 Task: In the Contact  Elena.Hall@faurecia.com, Log Whatsapp with description: 'Engaged in a WhatsApp conversation with a lead regarding their specific needs.'; Add date: '26 August, 2023', attach the document: Project_plan.docx. Logged in from softage.10@softage.net
Action: Mouse moved to (78, 54)
Screenshot: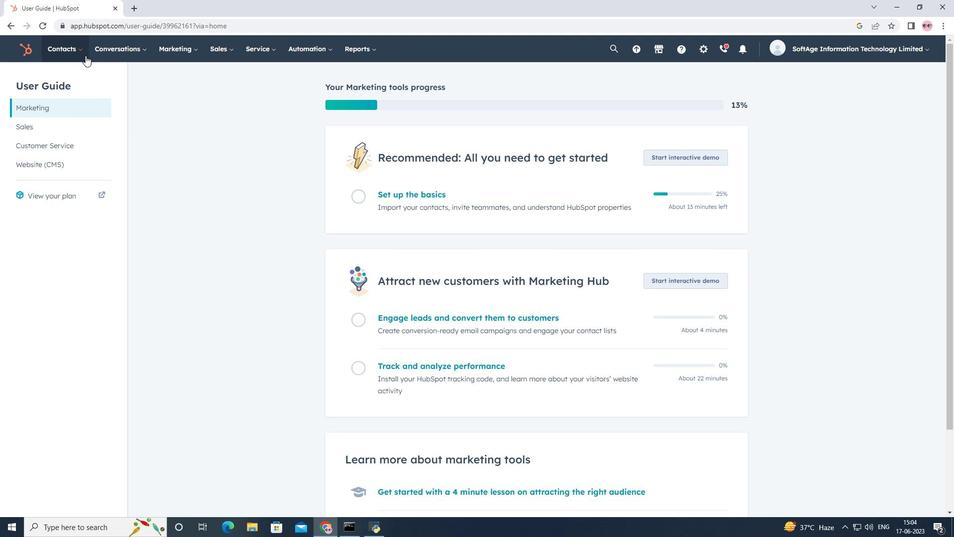 
Action: Mouse pressed left at (78, 54)
Screenshot: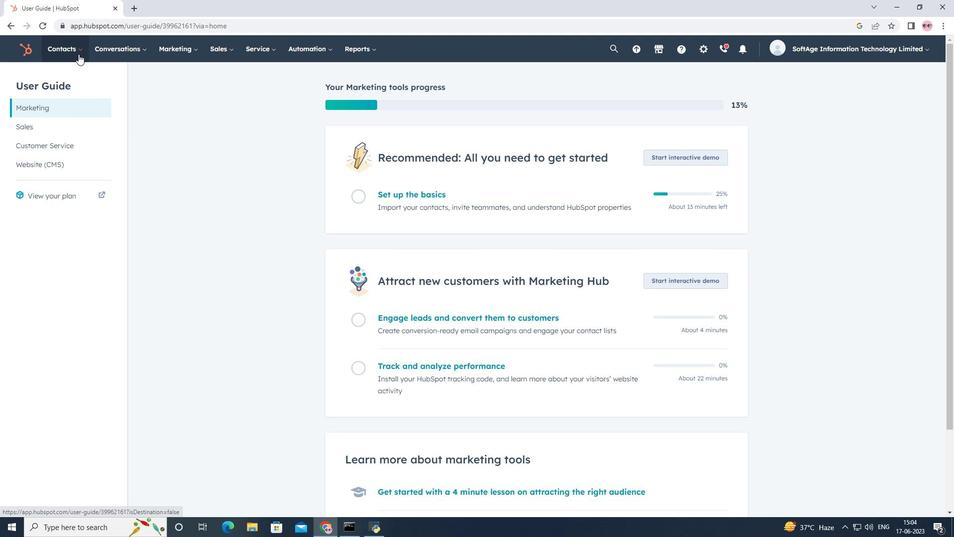 
Action: Mouse moved to (81, 78)
Screenshot: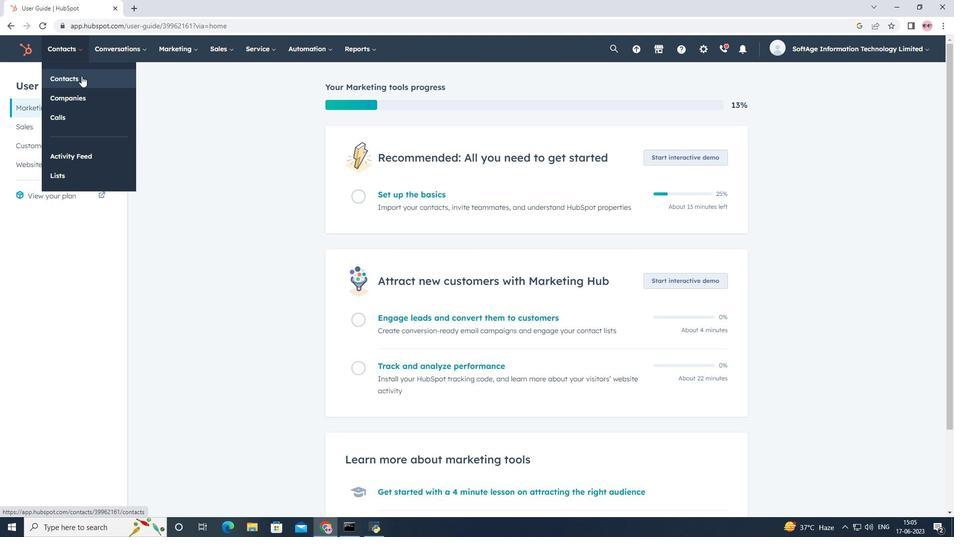 
Action: Mouse pressed left at (81, 78)
Screenshot: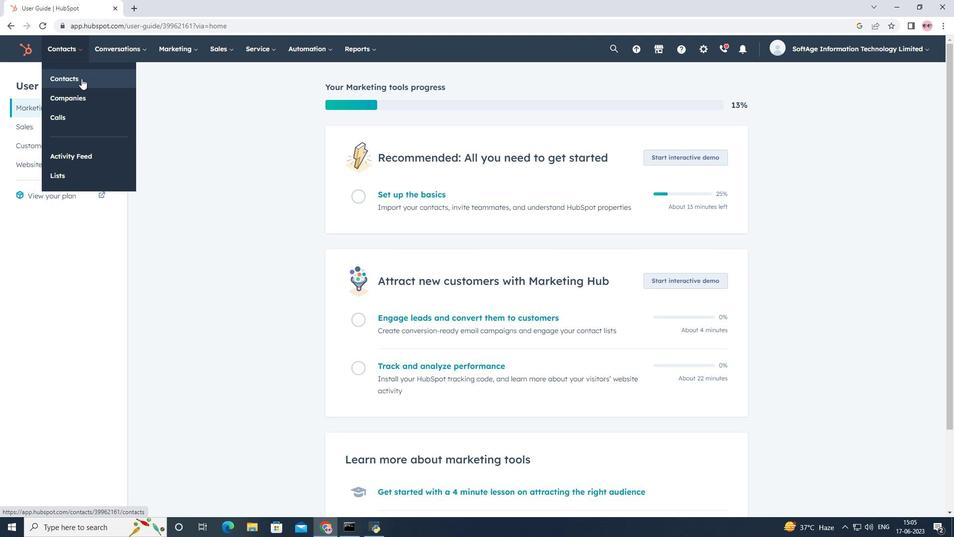 
Action: Mouse moved to (99, 161)
Screenshot: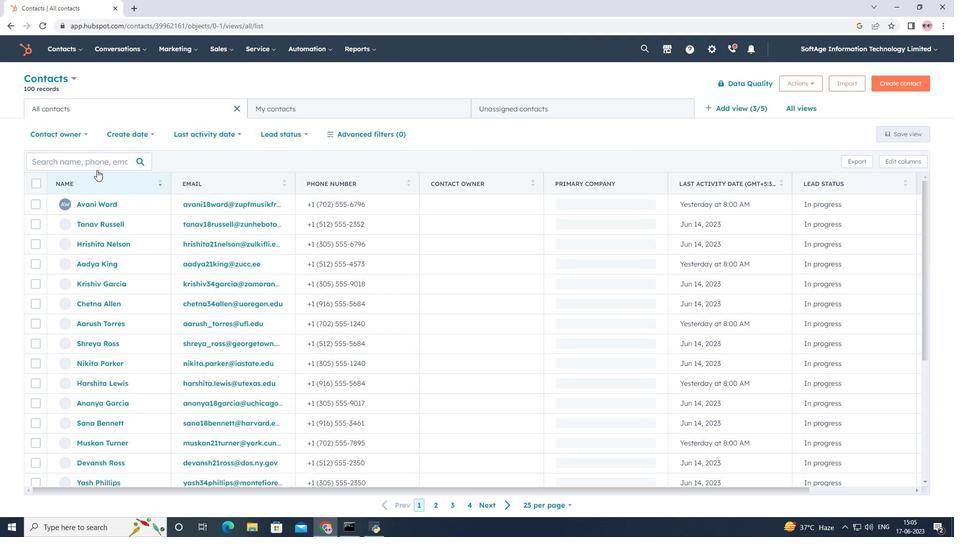 
Action: Mouse pressed left at (99, 161)
Screenshot: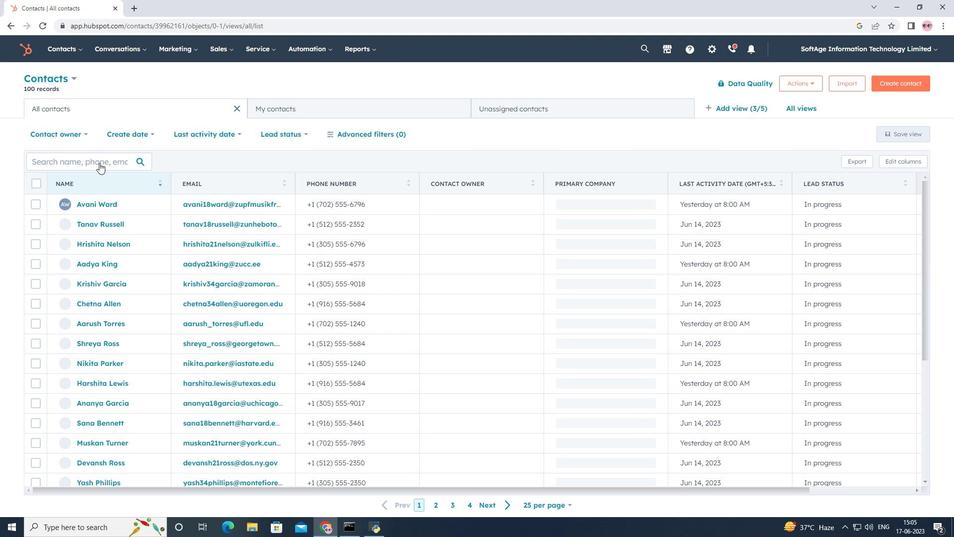 
Action: Key pressed <Key.shift>Elena.<Key.shift>He<Key.backspace>all<Key.shift>@faurecia
Screenshot: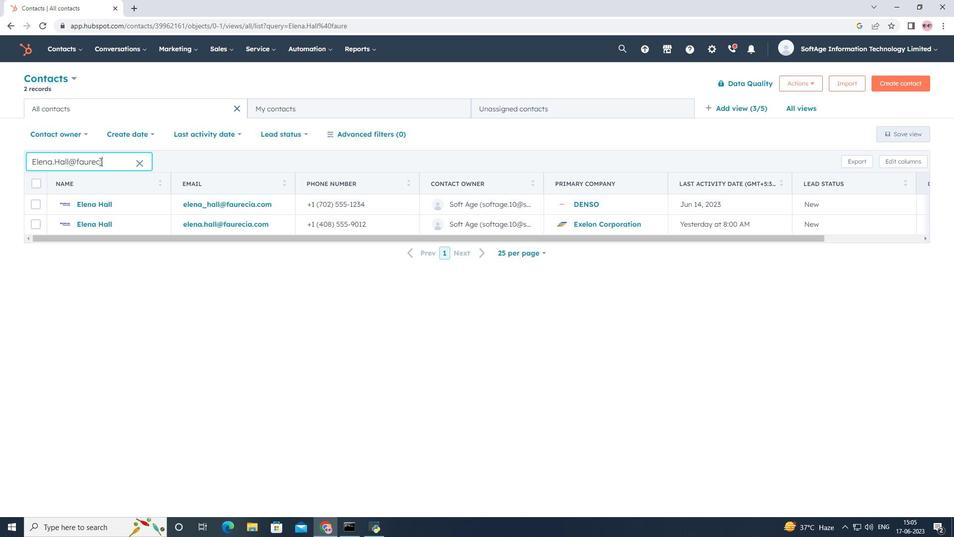 
Action: Mouse moved to (121, 159)
Screenshot: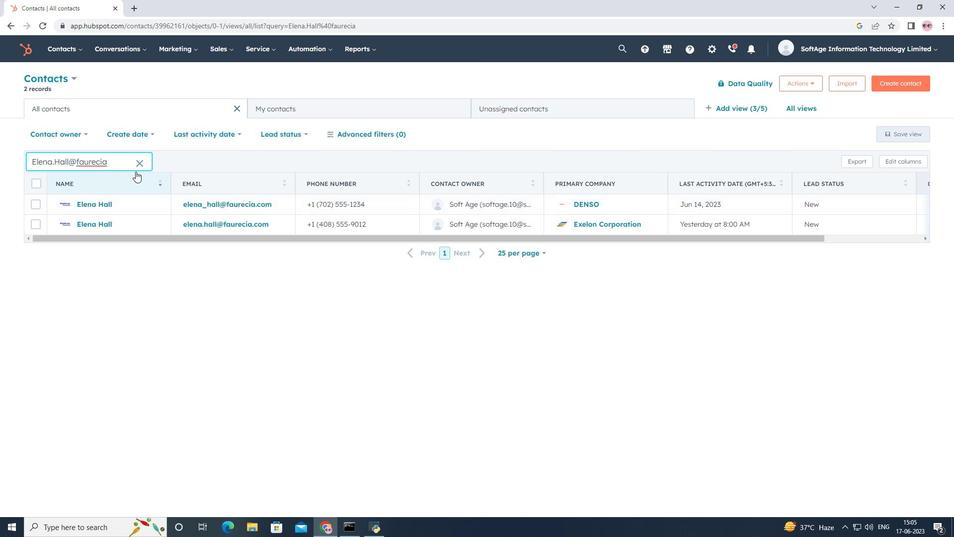 
Action: Key pressed .com
Screenshot: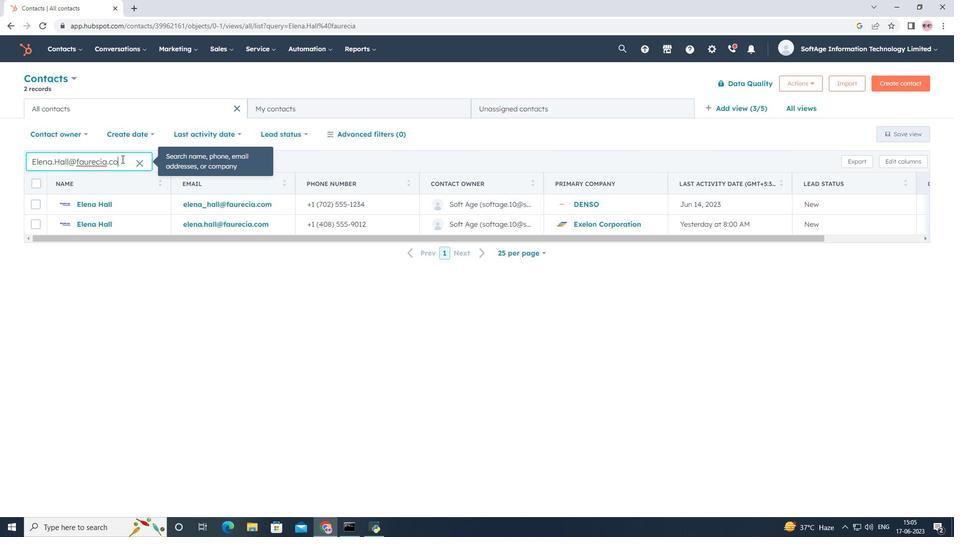 
Action: Mouse moved to (95, 223)
Screenshot: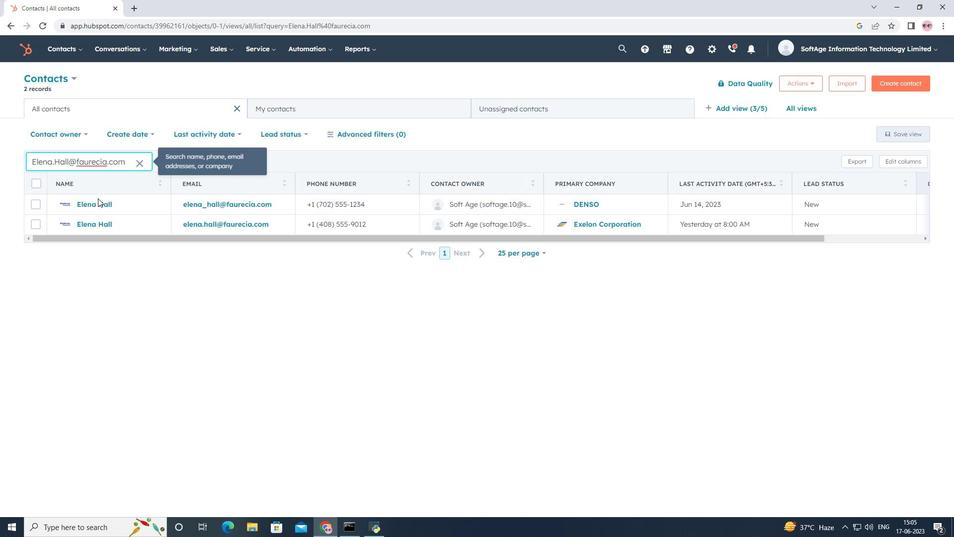 
Action: Mouse pressed left at (95, 223)
Screenshot: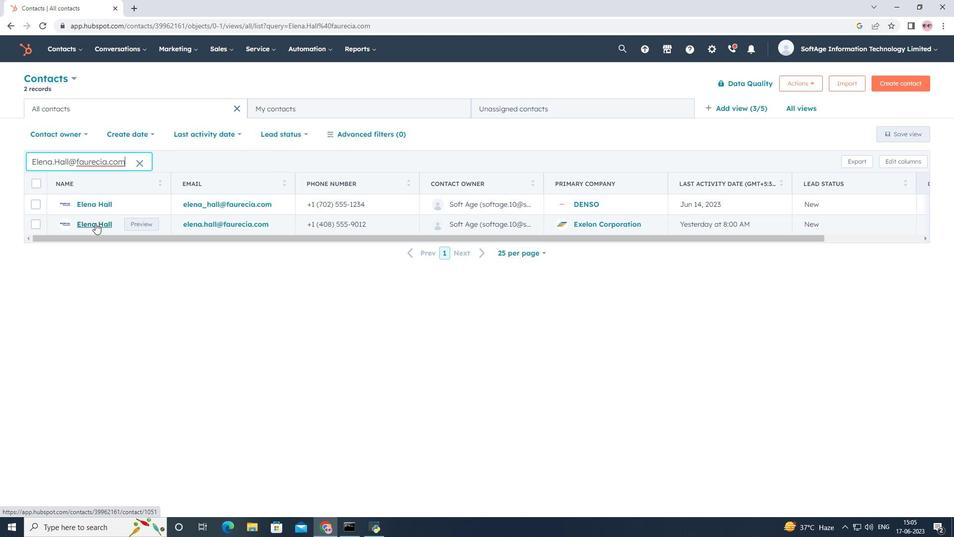 
Action: Mouse moved to (192, 162)
Screenshot: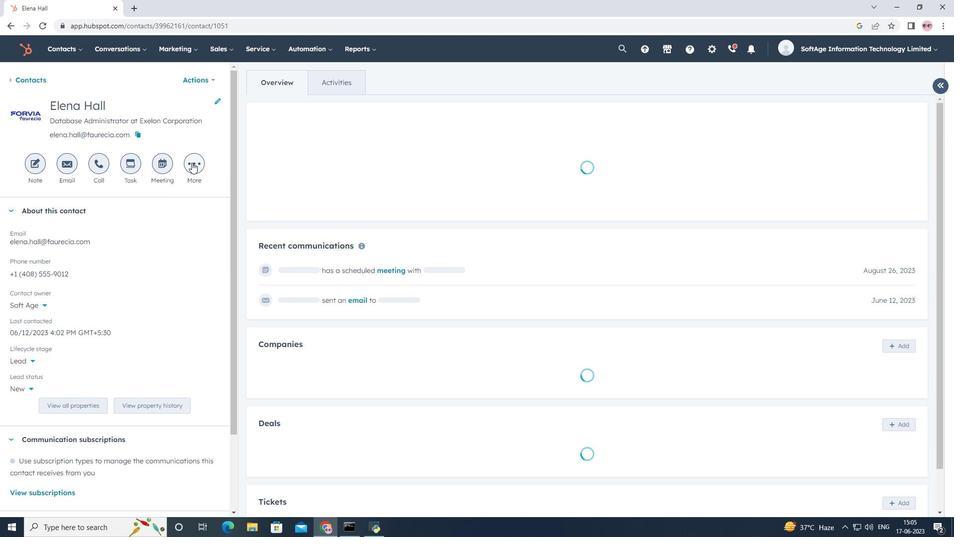 
Action: Mouse pressed left at (192, 162)
Screenshot: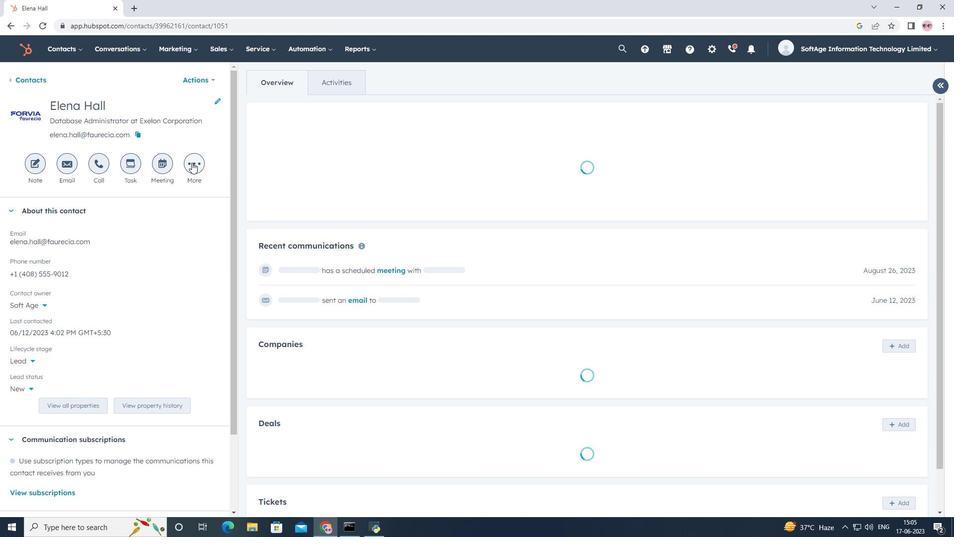 
Action: Mouse moved to (187, 224)
Screenshot: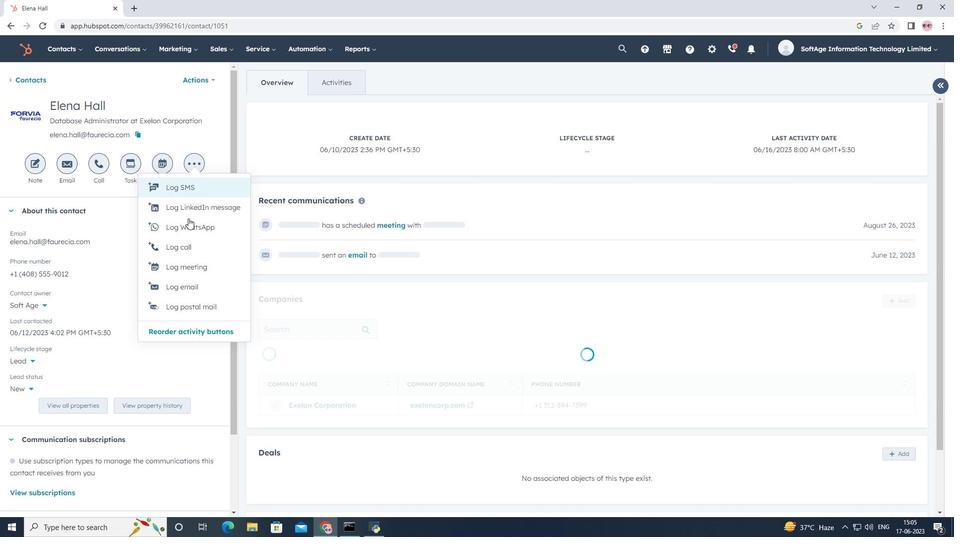 
Action: Mouse pressed left at (187, 224)
Screenshot: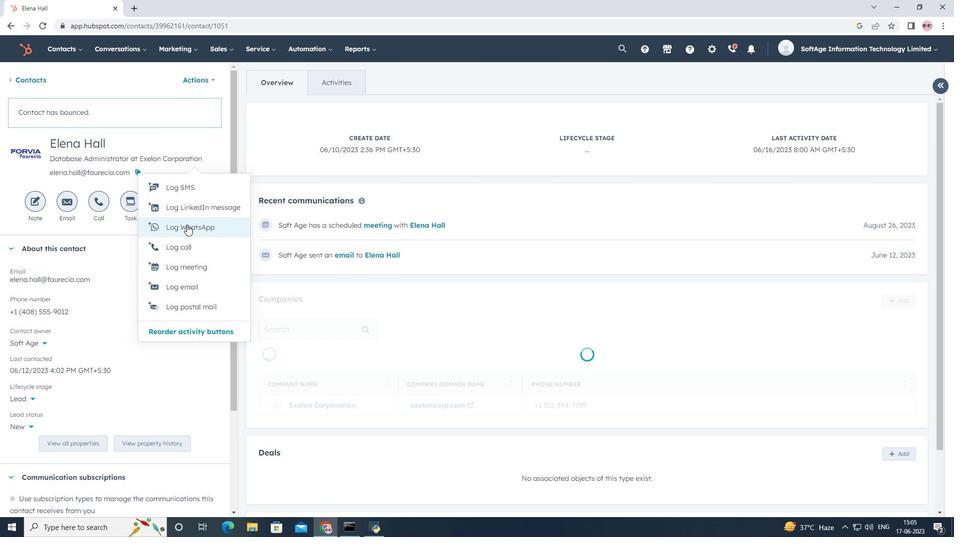 
Action: Mouse moved to (185, 267)
Screenshot: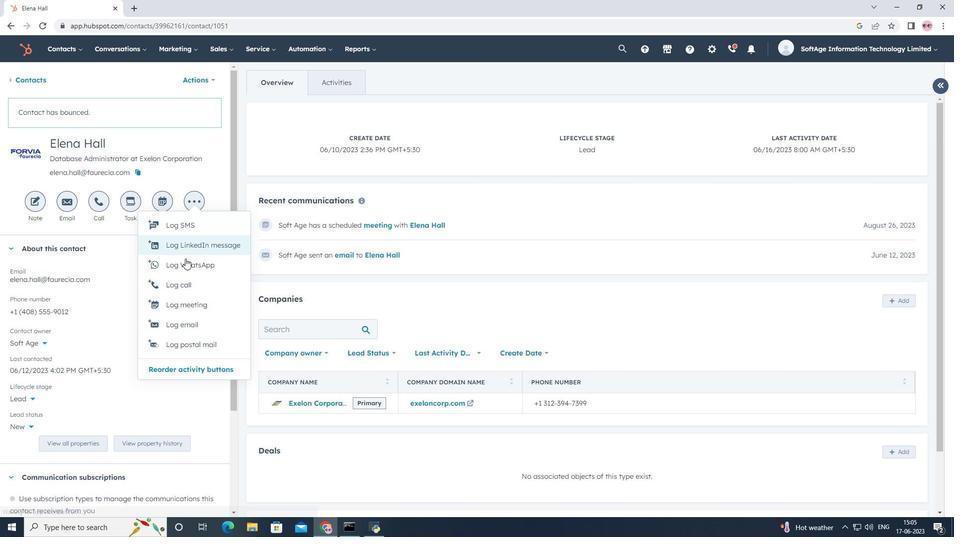 
Action: Mouse pressed left at (185, 267)
Screenshot: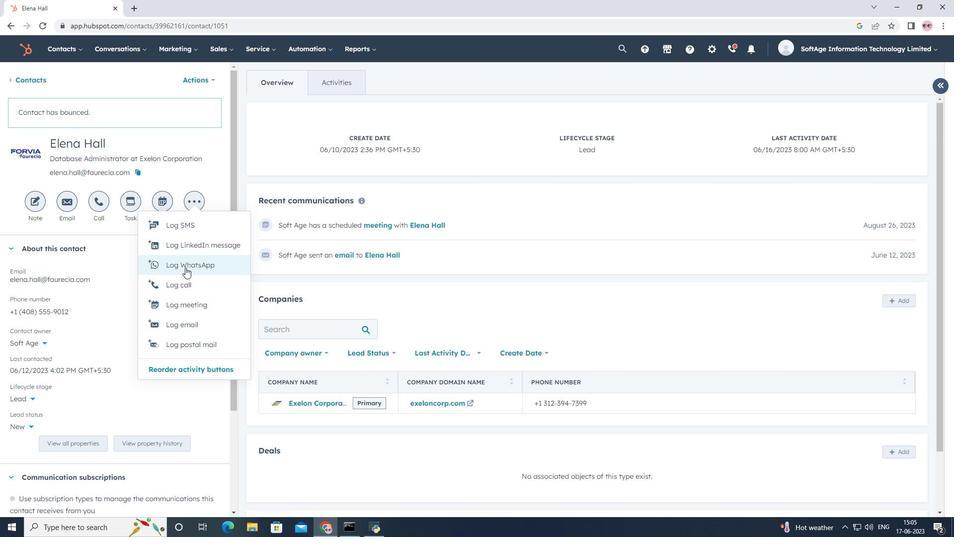 
Action: Mouse moved to (641, 382)
Screenshot: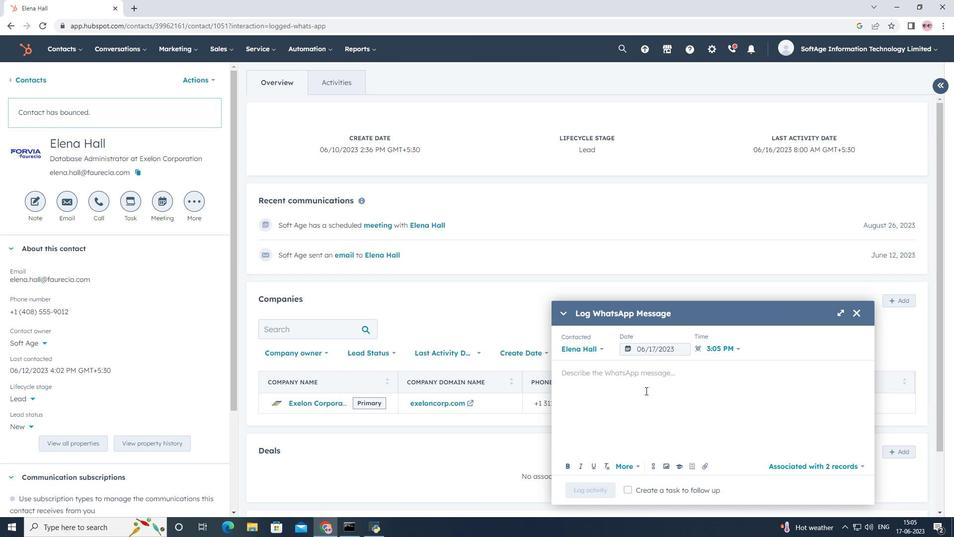 
Action: Mouse pressed left at (641, 382)
Screenshot: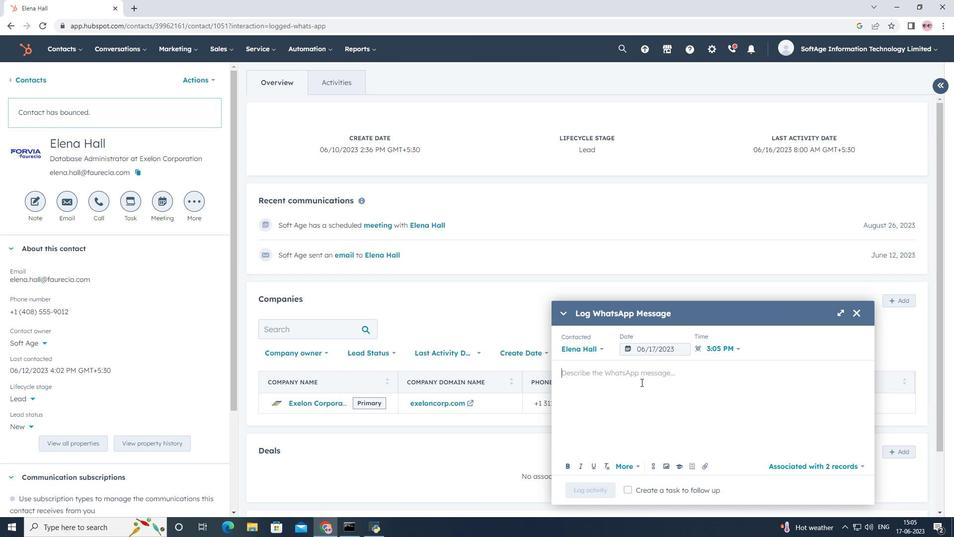 
Action: Key pressed <Key.shift>Engaged<Key.space>in<Key.space>a<Key.space><Key.shift>Whats<Key.shift>App<Key.space>conversation<Key.space>with<Key.space>a<Key.space>lead<Key.space>regarding<Key.space>te<Key.backspace>heir<Key.space>specific<Key.space>needs.
Screenshot: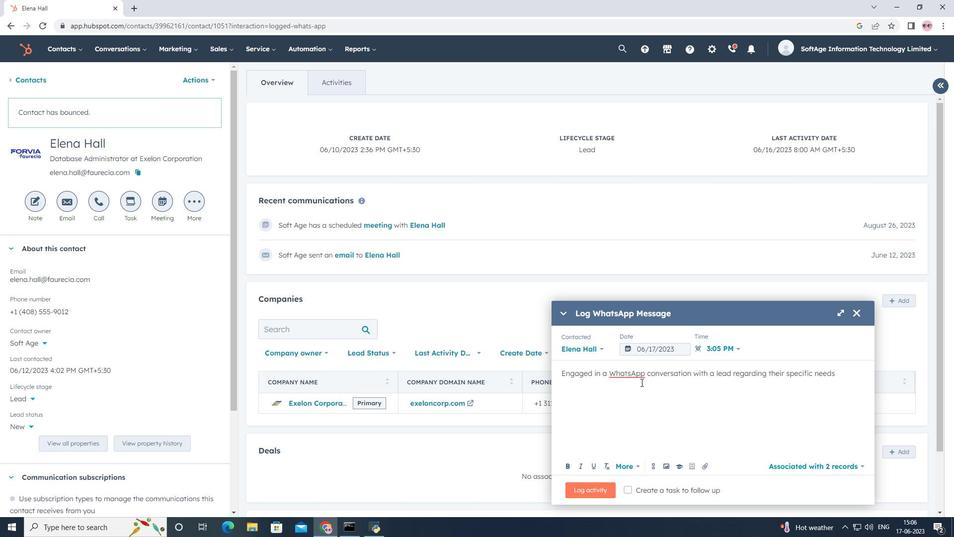 
Action: Mouse moved to (684, 349)
Screenshot: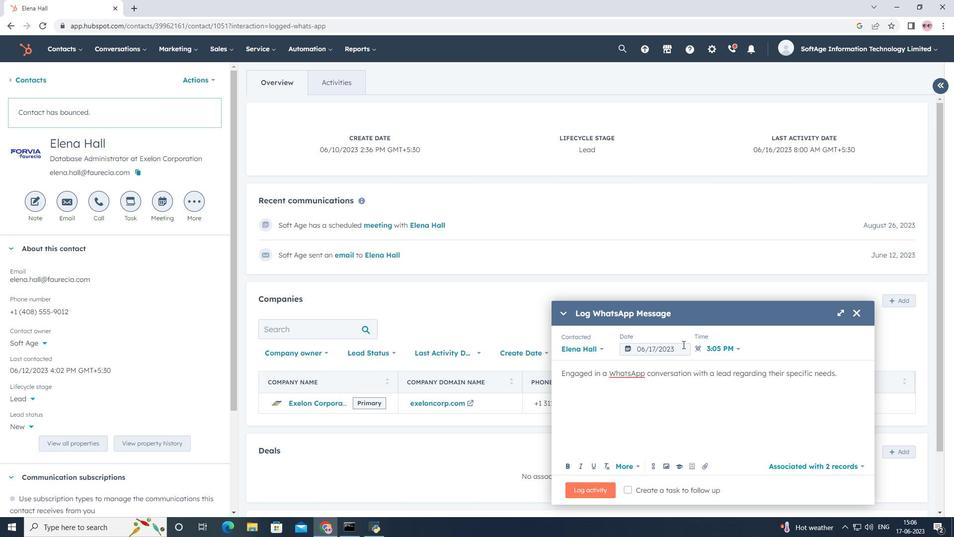 
Action: Mouse pressed left at (684, 349)
Screenshot: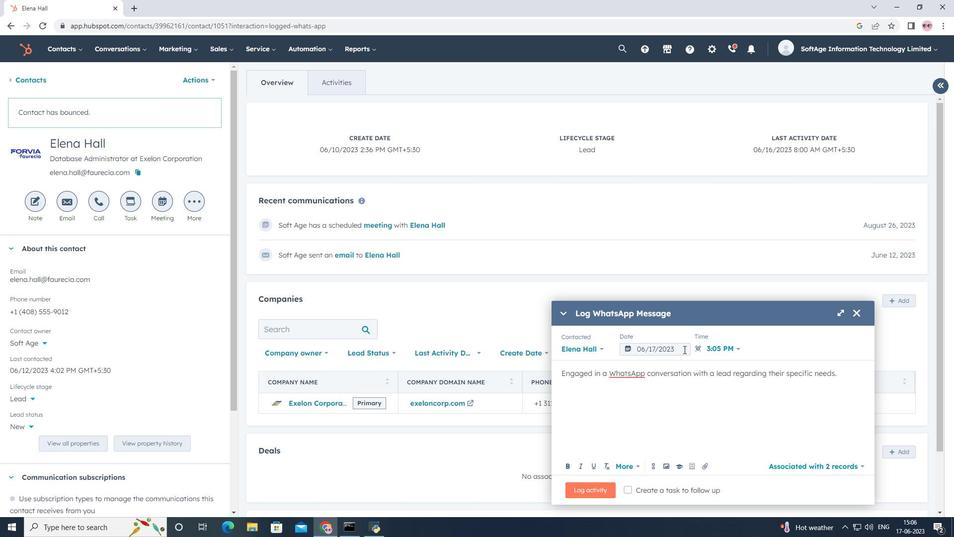 
Action: Mouse moved to (753, 187)
Screenshot: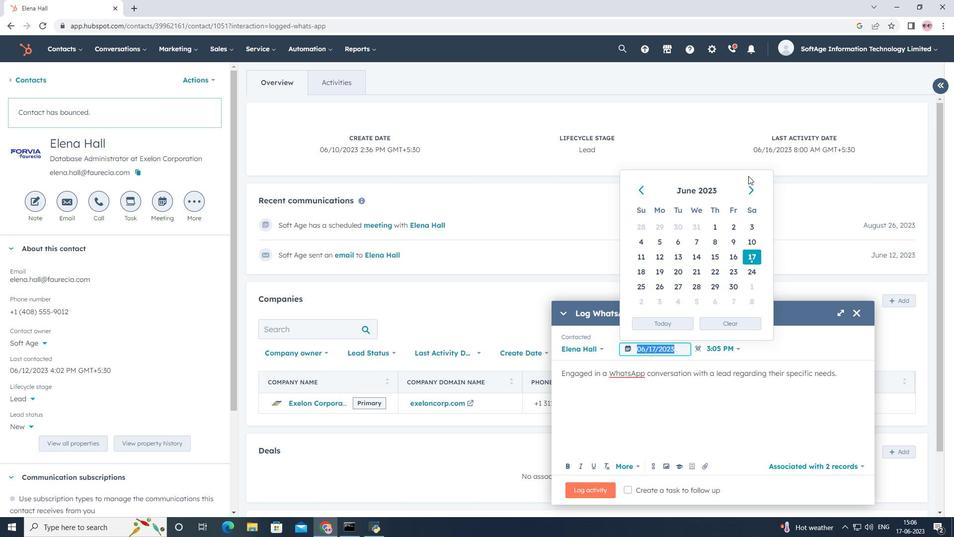 
Action: Mouse pressed left at (753, 187)
Screenshot: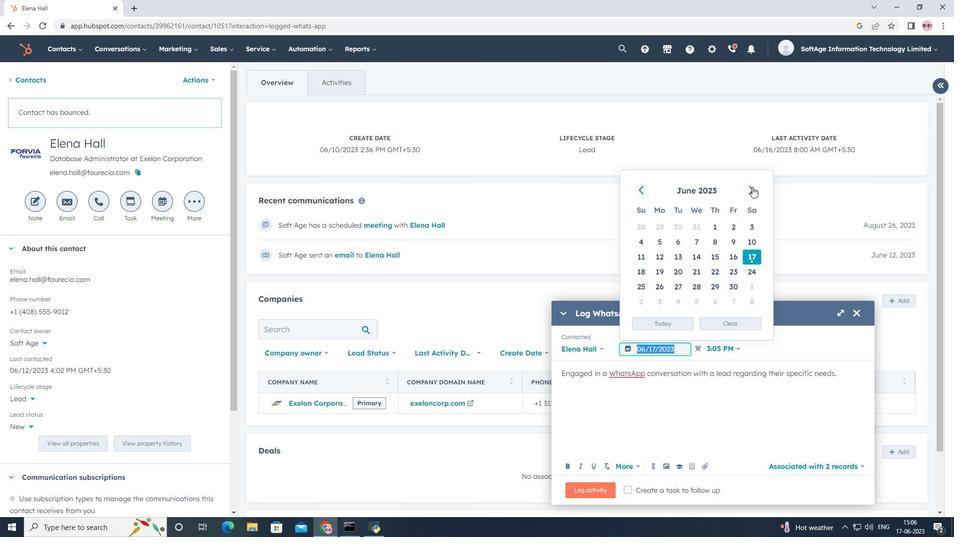
Action: Mouse moved to (753, 188)
Screenshot: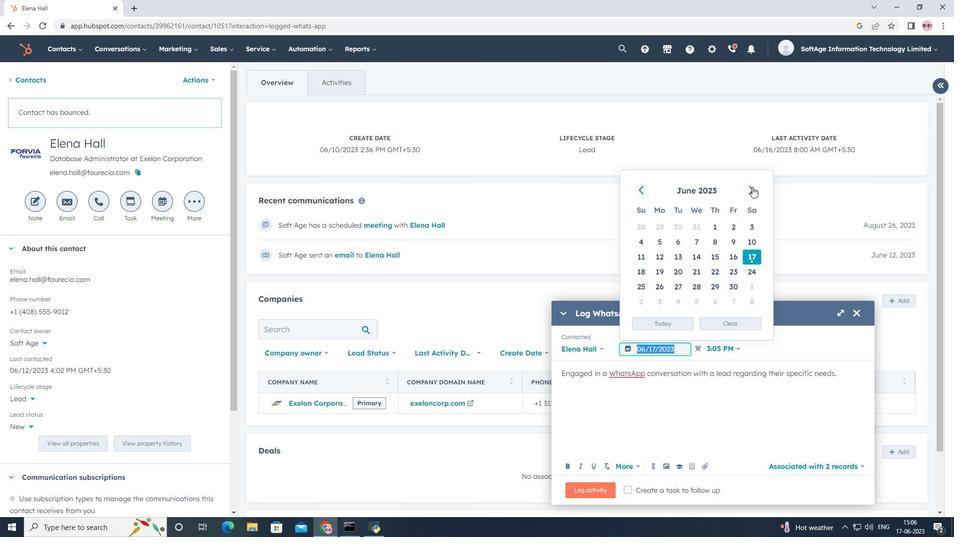
Action: Mouse pressed left at (753, 188)
Screenshot: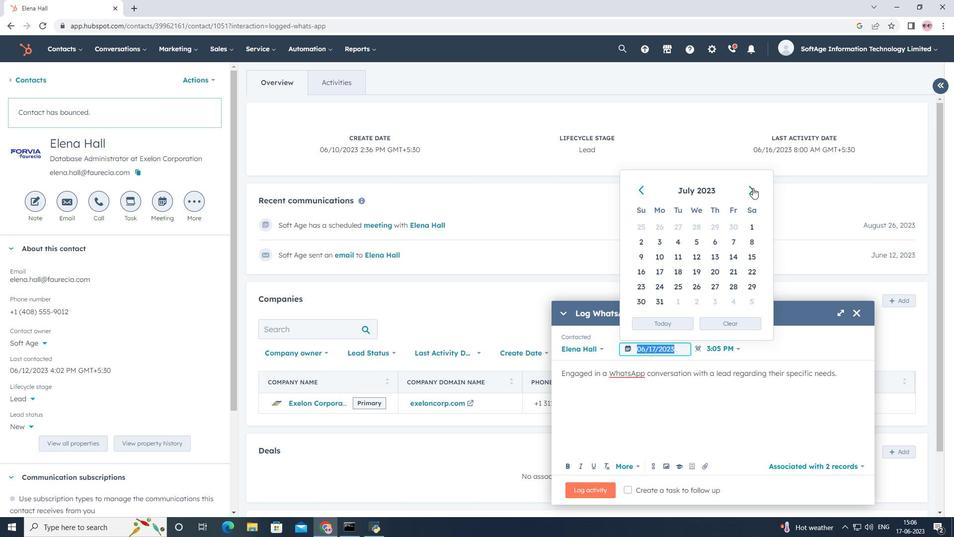 
Action: Mouse moved to (748, 273)
Screenshot: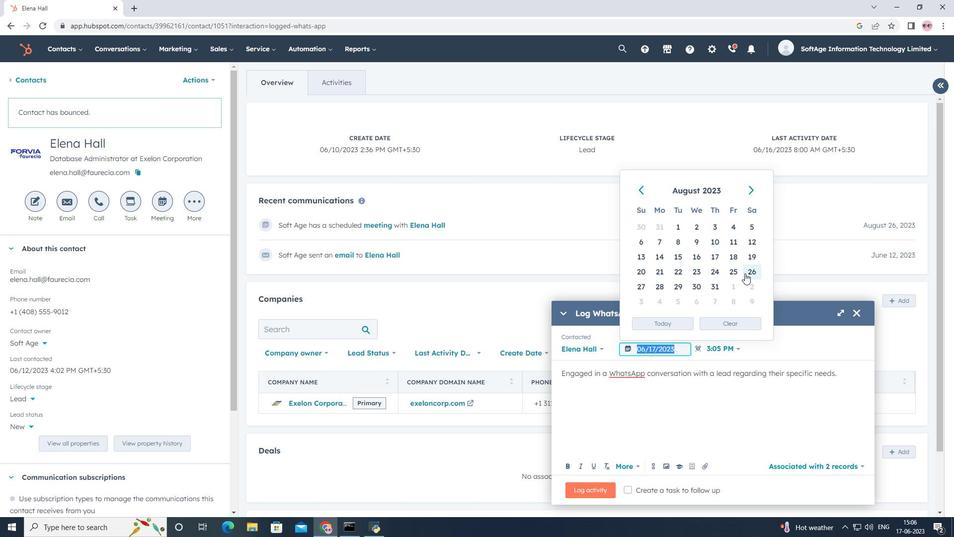 
Action: Mouse pressed left at (748, 273)
Screenshot: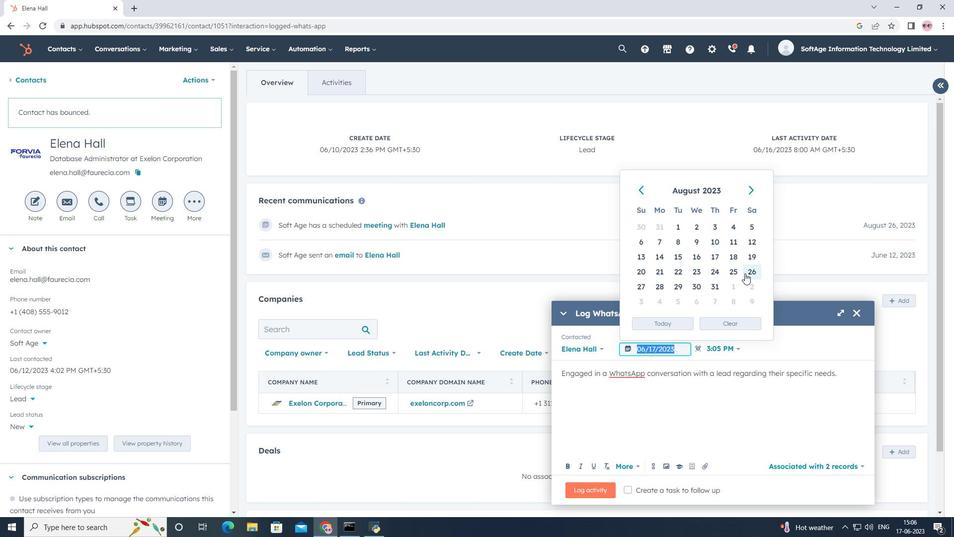 
Action: Mouse moved to (708, 464)
Screenshot: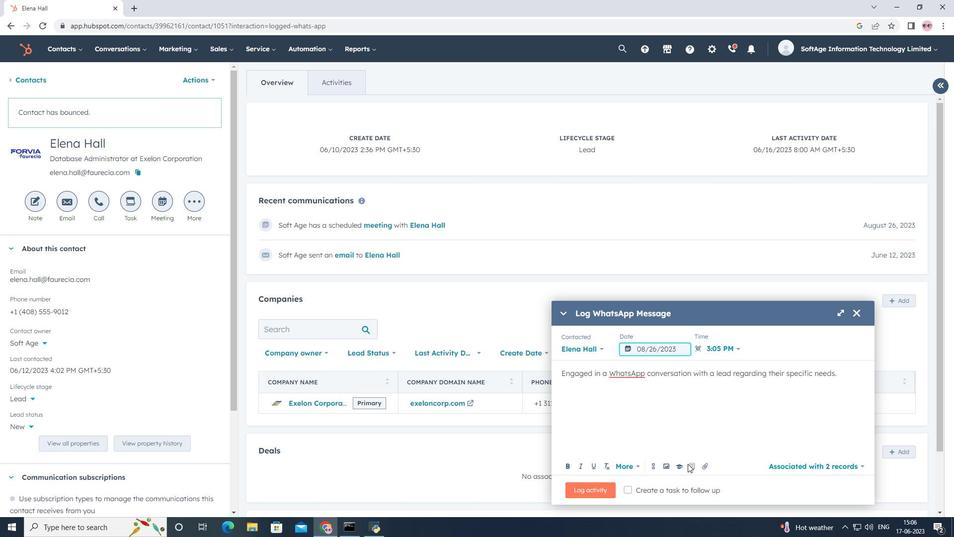 
Action: Mouse pressed left at (708, 464)
Screenshot: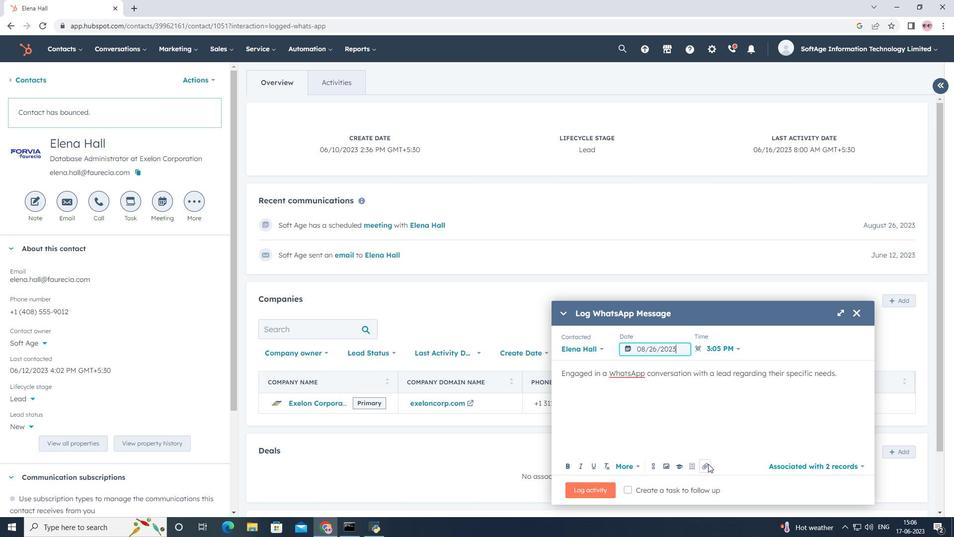 
Action: Mouse moved to (695, 437)
Screenshot: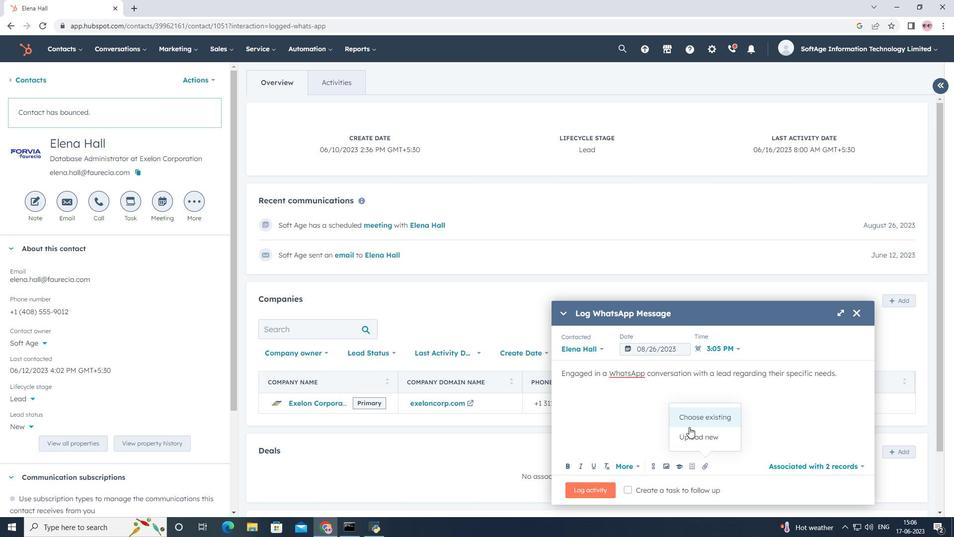 
Action: Mouse pressed left at (695, 437)
Screenshot: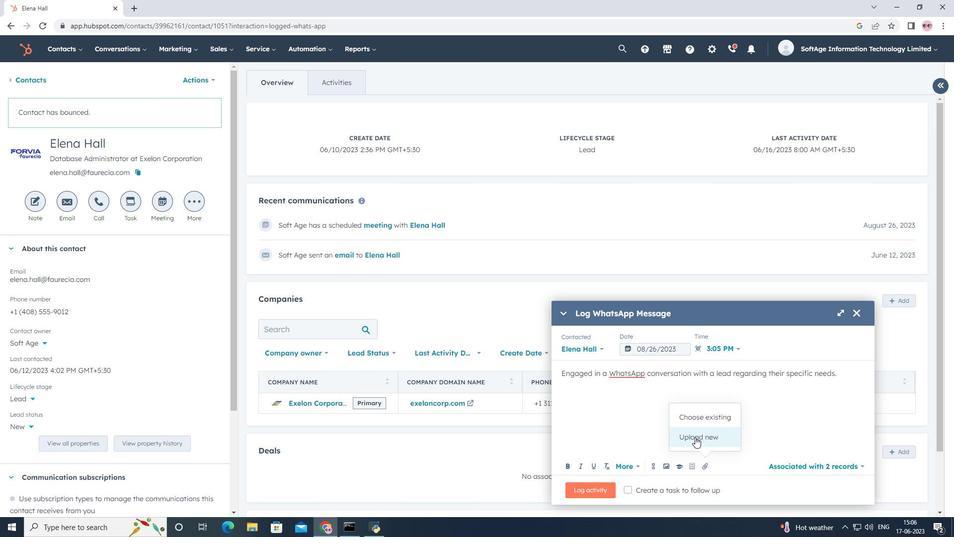 
Action: Mouse moved to (136, 72)
Screenshot: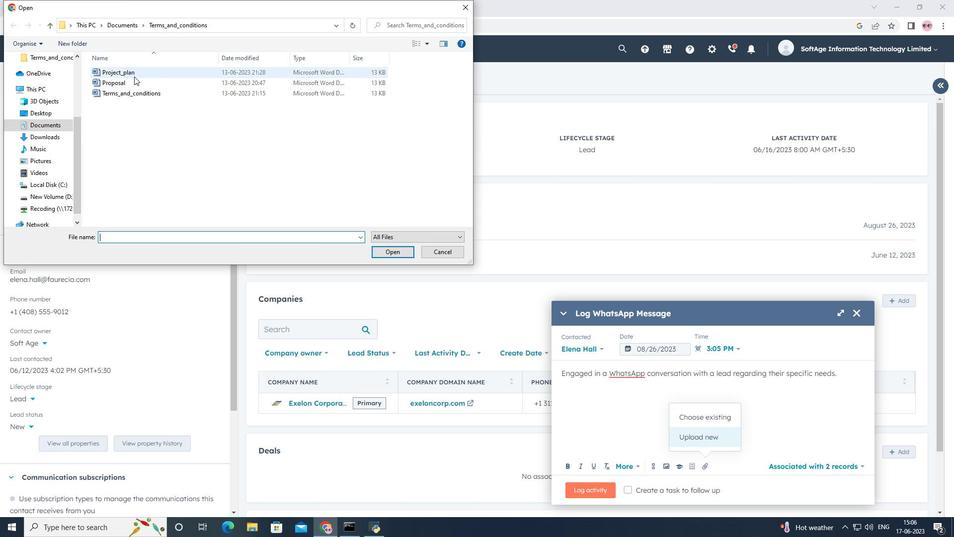
Action: Mouse pressed left at (136, 72)
Screenshot: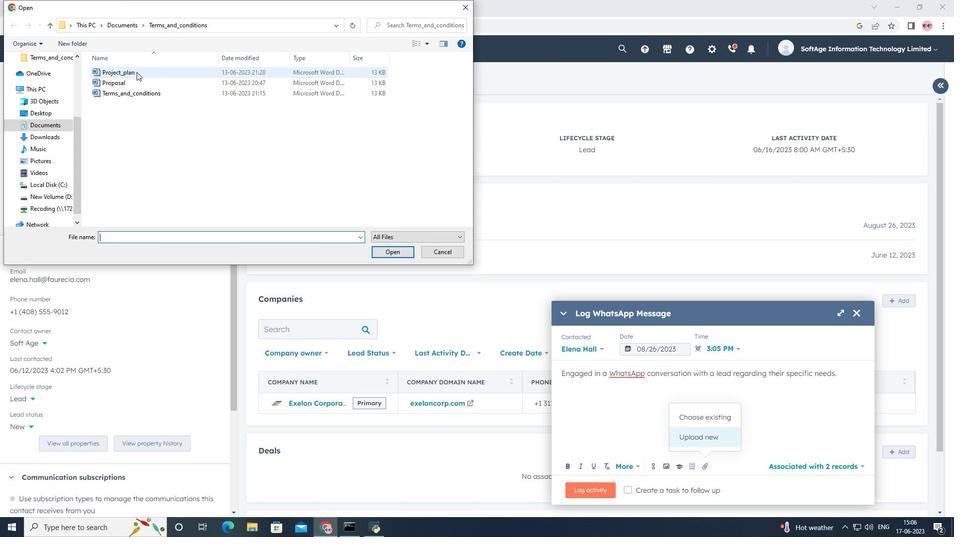 
Action: Mouse moved to (391, 250)
Screenshot: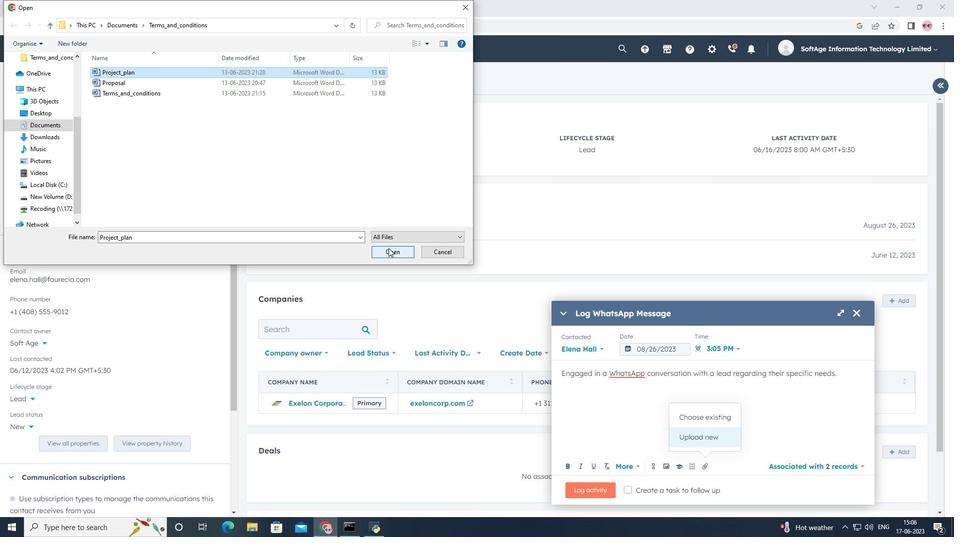
Action: Mouse pressed left at (391, 250)
Screenshot: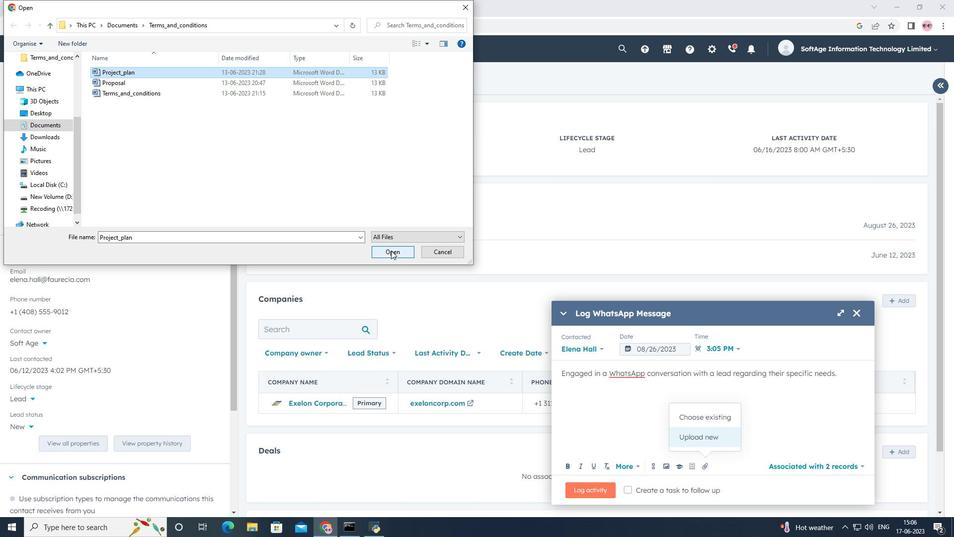 
Action: Mouse moved to (592, 491)
Screenshot: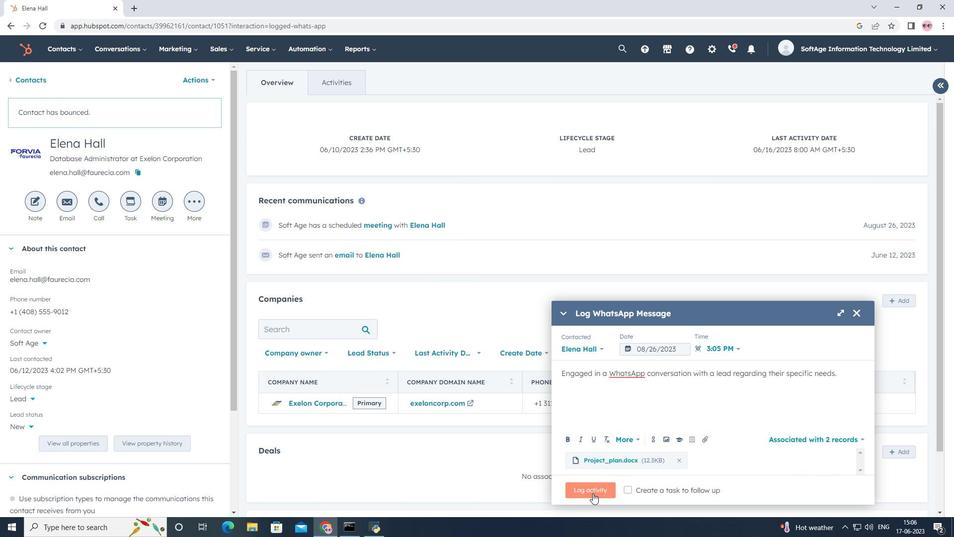 
Action: Mouse pressed left at (592, 491)
Screenshot: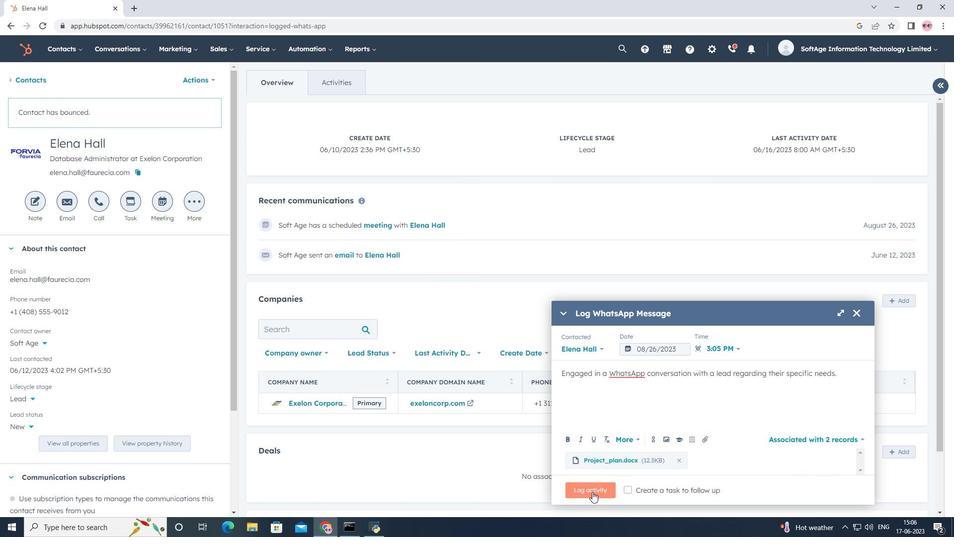 
Action: Mouse moved to (593, 491)
Screenshot: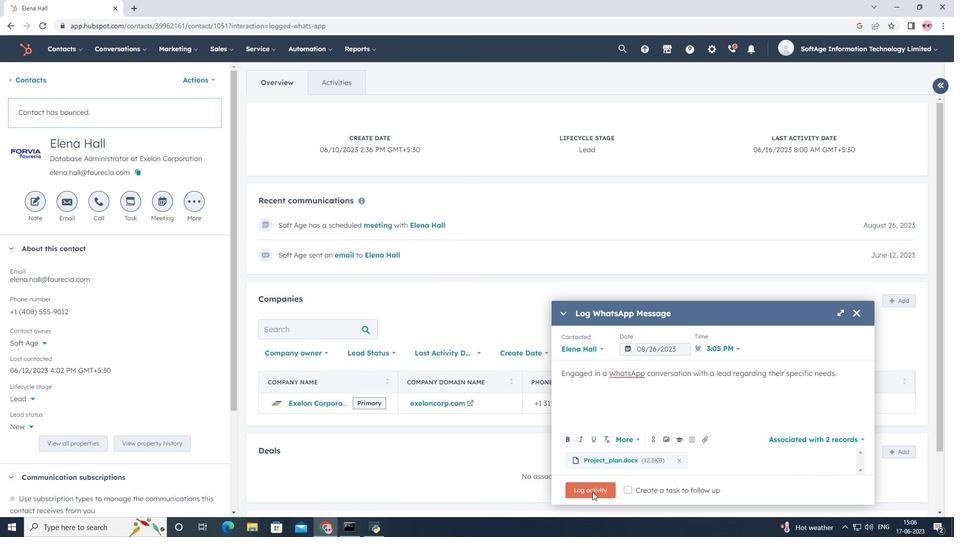 
